 Task: Write the Notes to "Create a new Invoice" in New Invoice.
Action: Mouse moved to (174, 23)
Screenshot: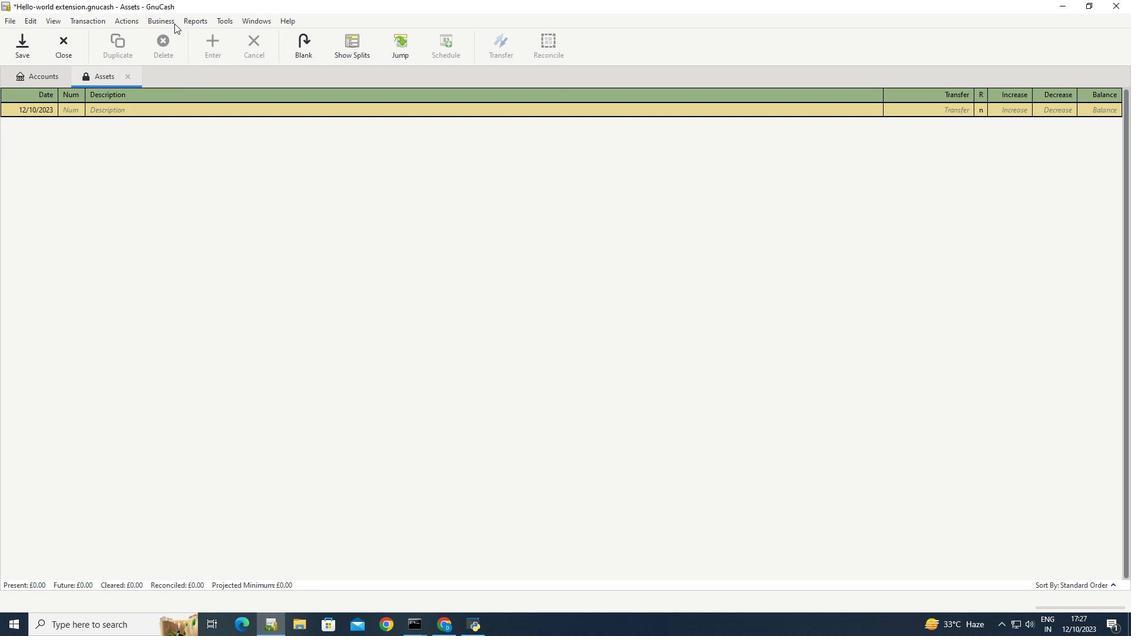 
Action: Mouse pressed left at (174, 23)
Screenshot: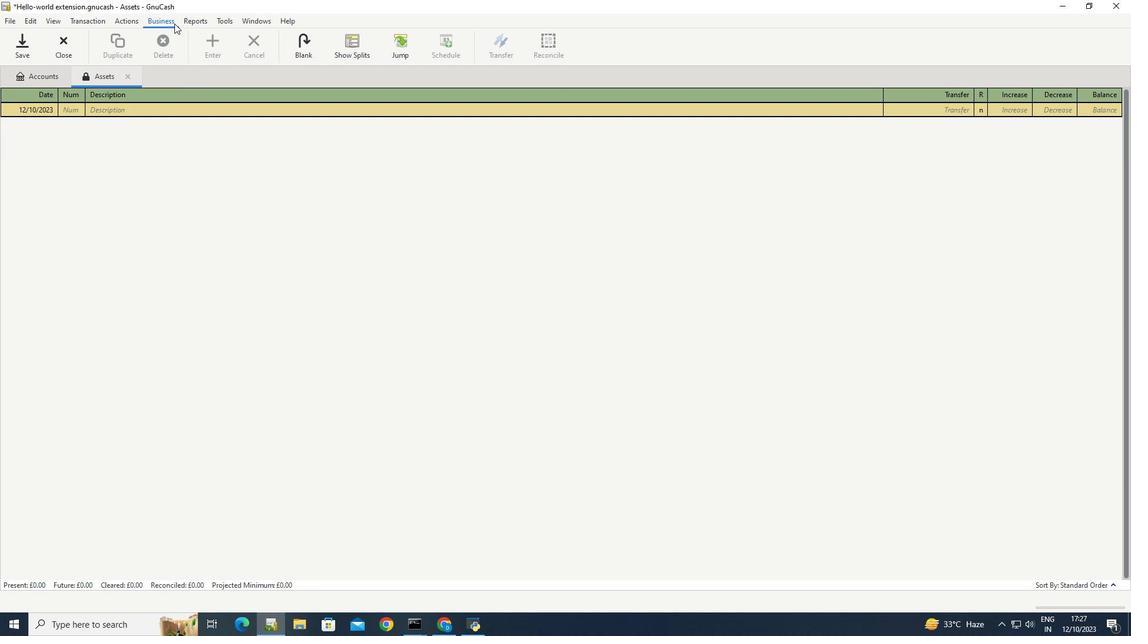 
Action: Mouse moved to (304, 80)
Screenshot: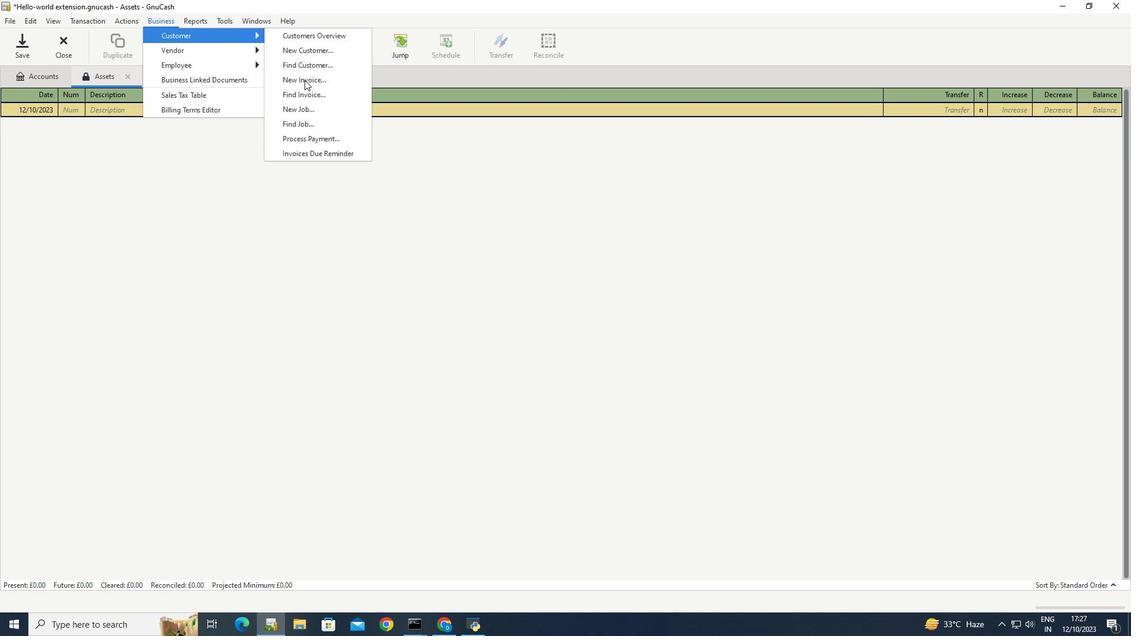 
Action: Mouse pressed left at (304, 80)
Screenshot: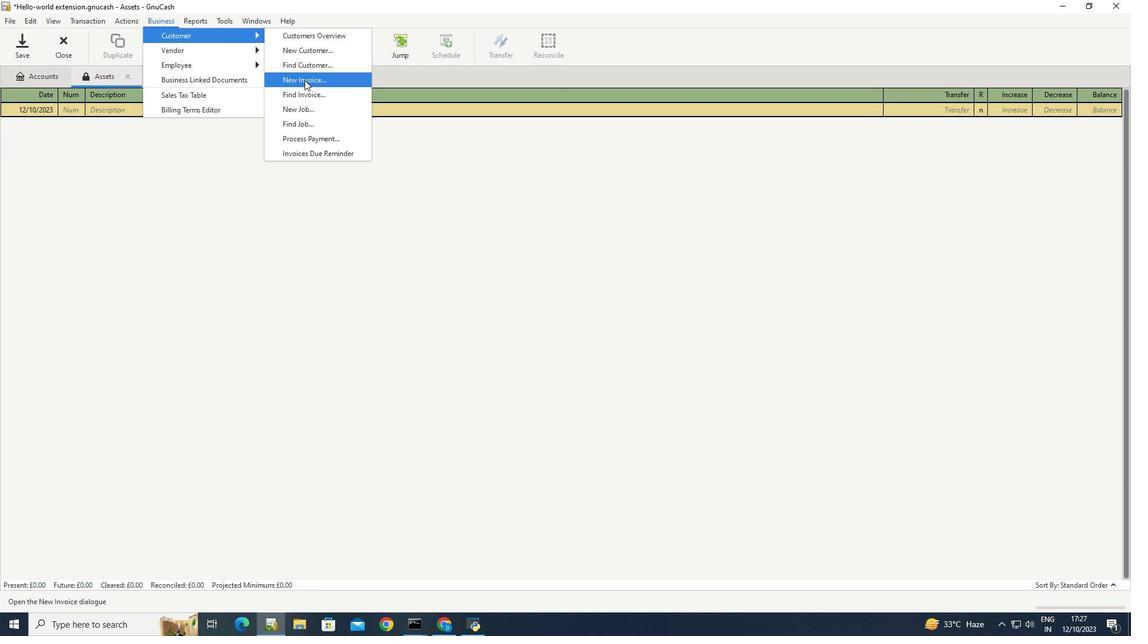 
Action: Mouse moved to (524, 414)
Screenshot: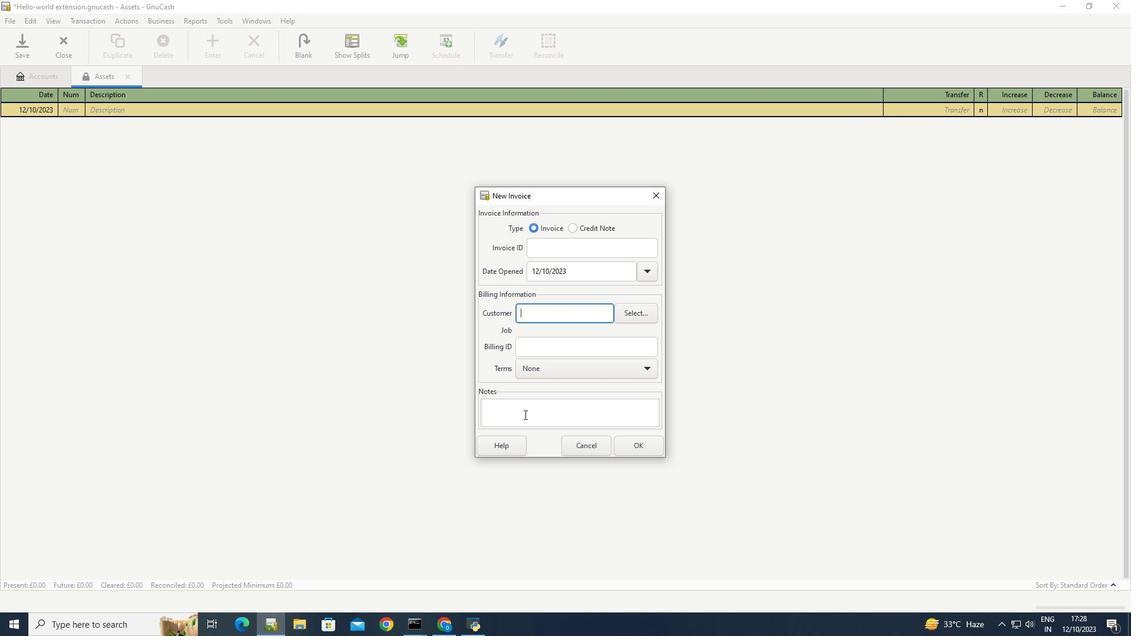 
Action: Mouse pressed left at (524, 414)
Screenshot: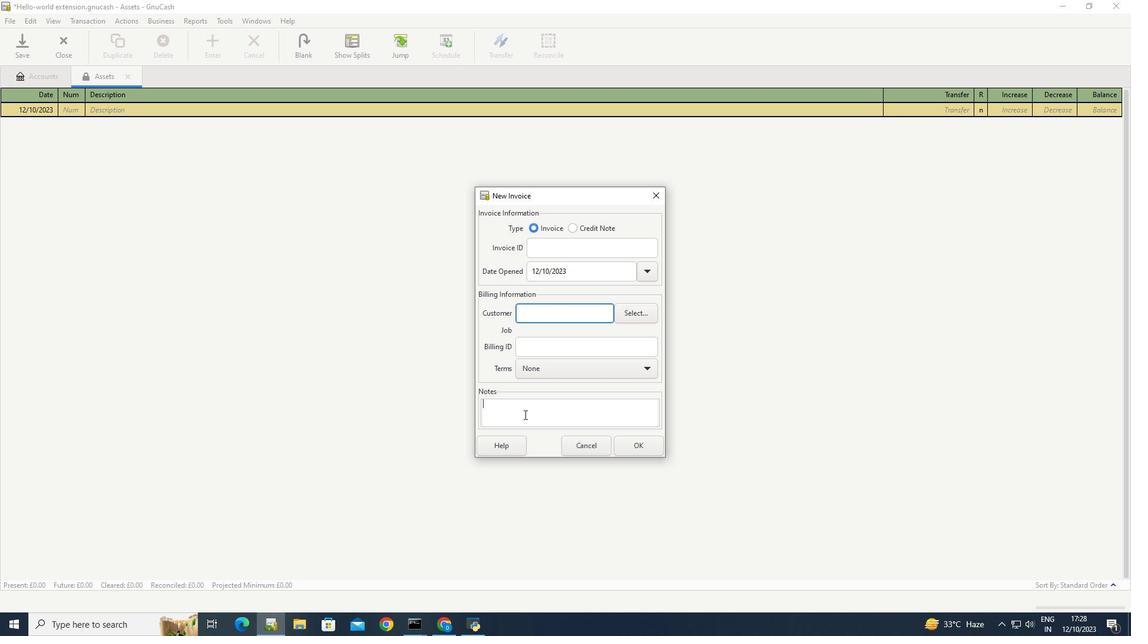 
Action: Key pressed <Key.caps_lock>C<Key.backspace>C<Key.backspace><Key.caps_lock>c<Key.caps_lock>REATE<Key.space>A<Key.space>NEW<Key.space><Key.caps_lock>i<Key.caps_lock>NVOICE<Key.space>
Screenshot: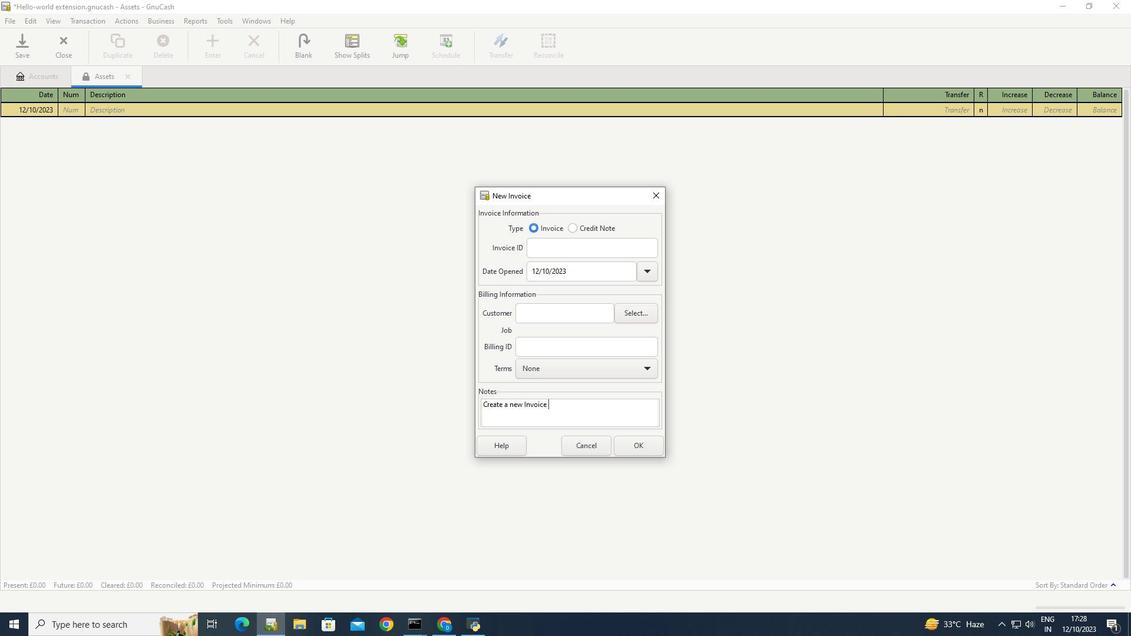 
Action: Mouse moved to (546, 429)
Screenshot: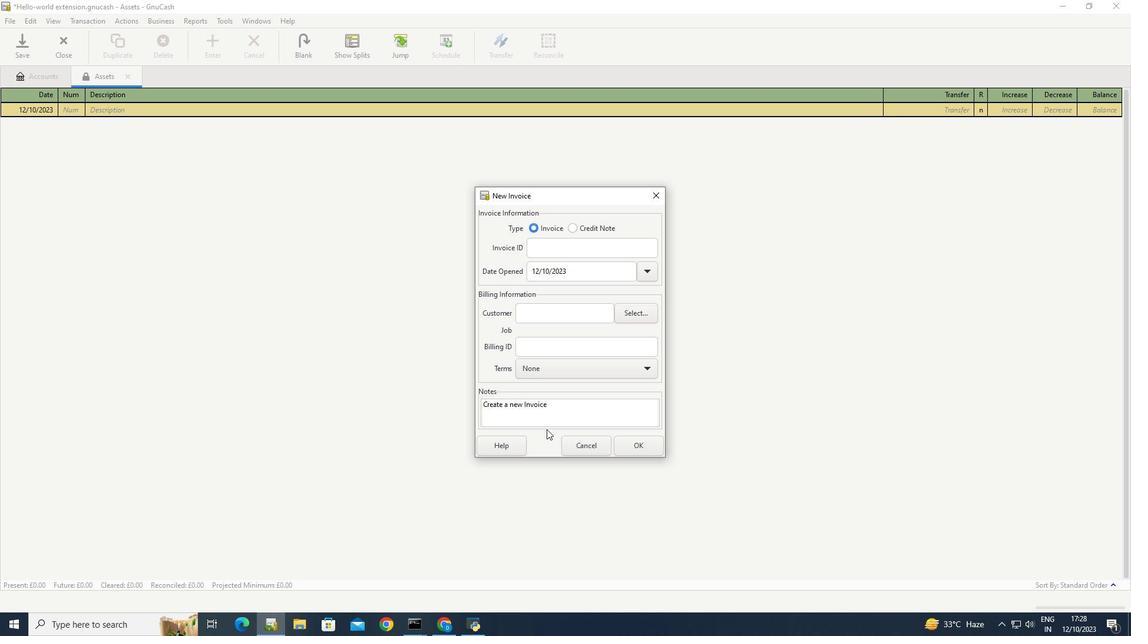
Action: Key pressed <Key.backspace>
Screenshot: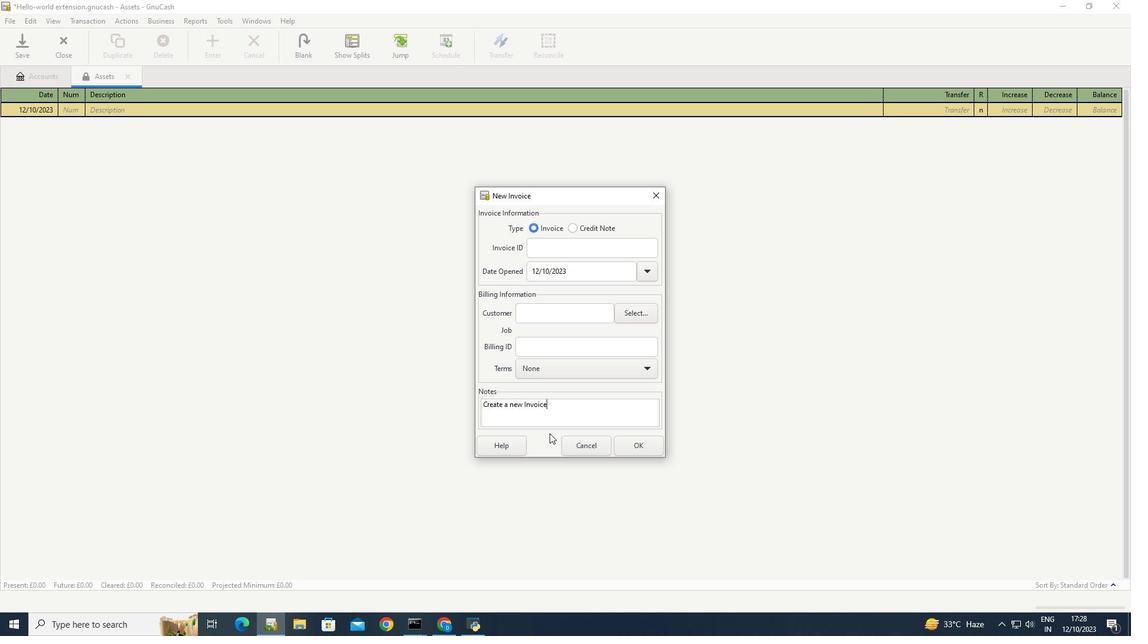 
Action: Mouse moved to (563, 419)
Screenshot: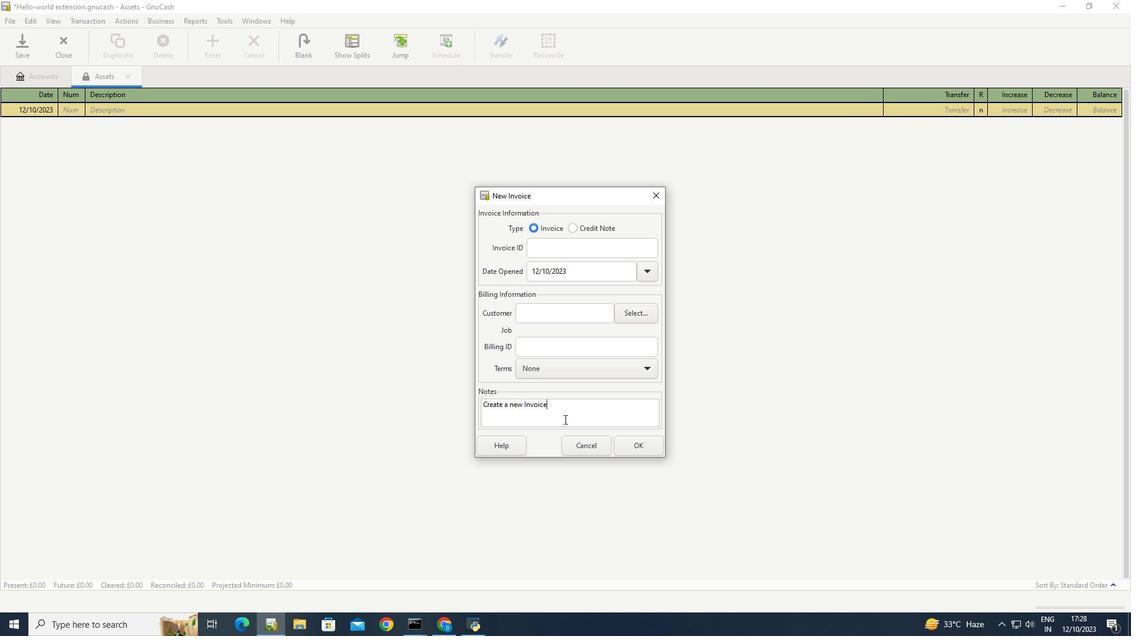 
Action: Mouse pressed left at (563, 419)
Screenshot: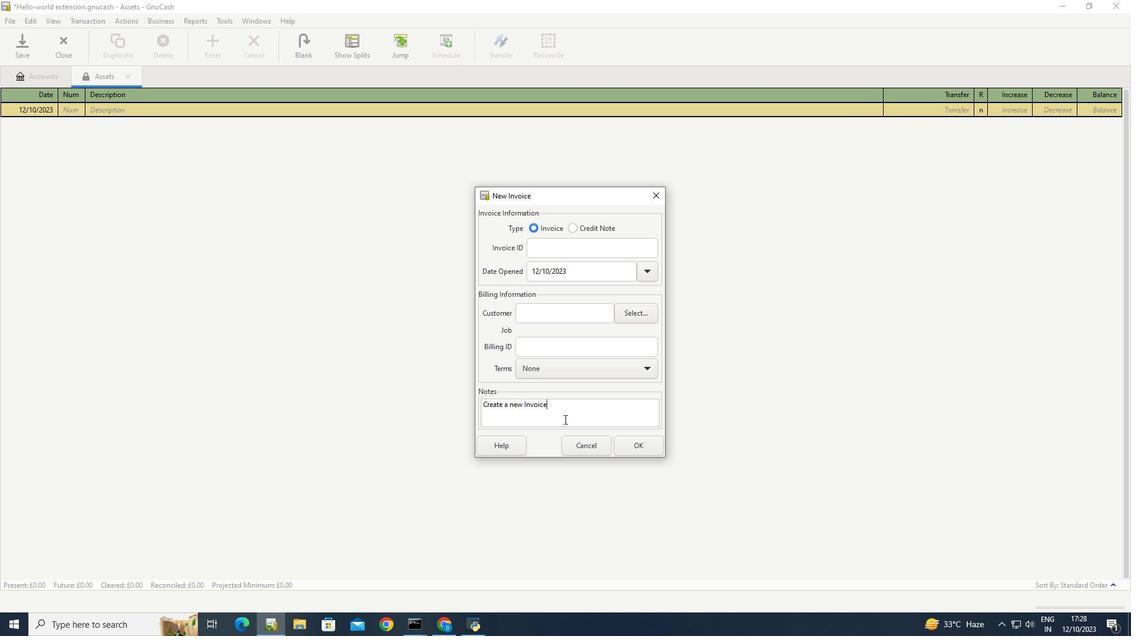 
Action: Mouse moved to (564, 419)
Screenshot: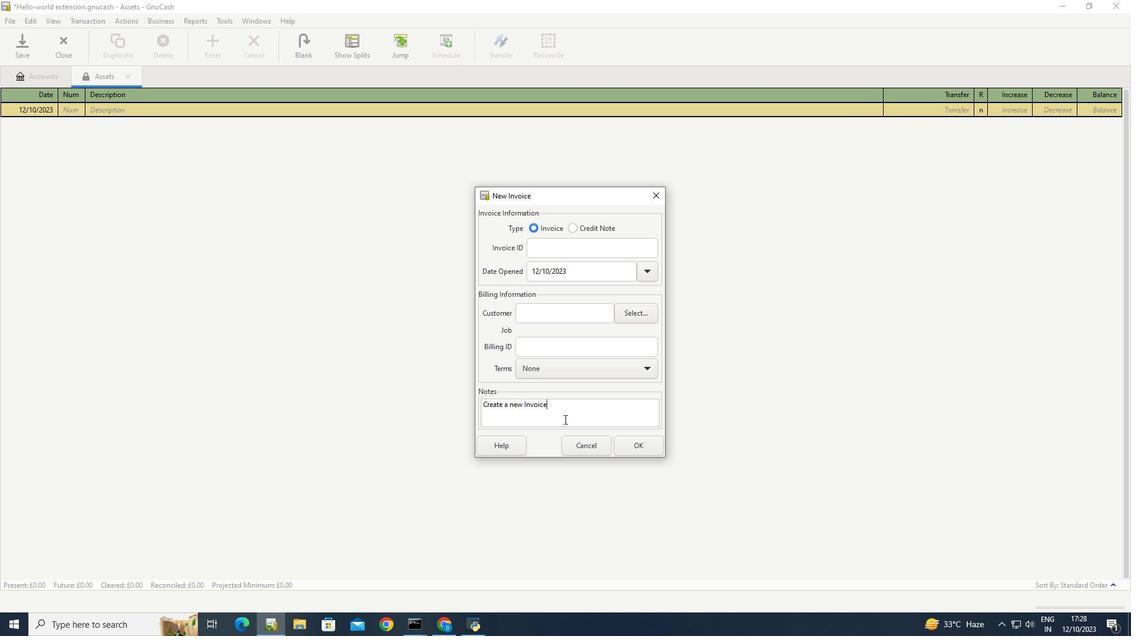 
